 Task: Write a Python program to find the median value in an array of numbers.
Action: Mouse moved to (74, 8)
Screenshot: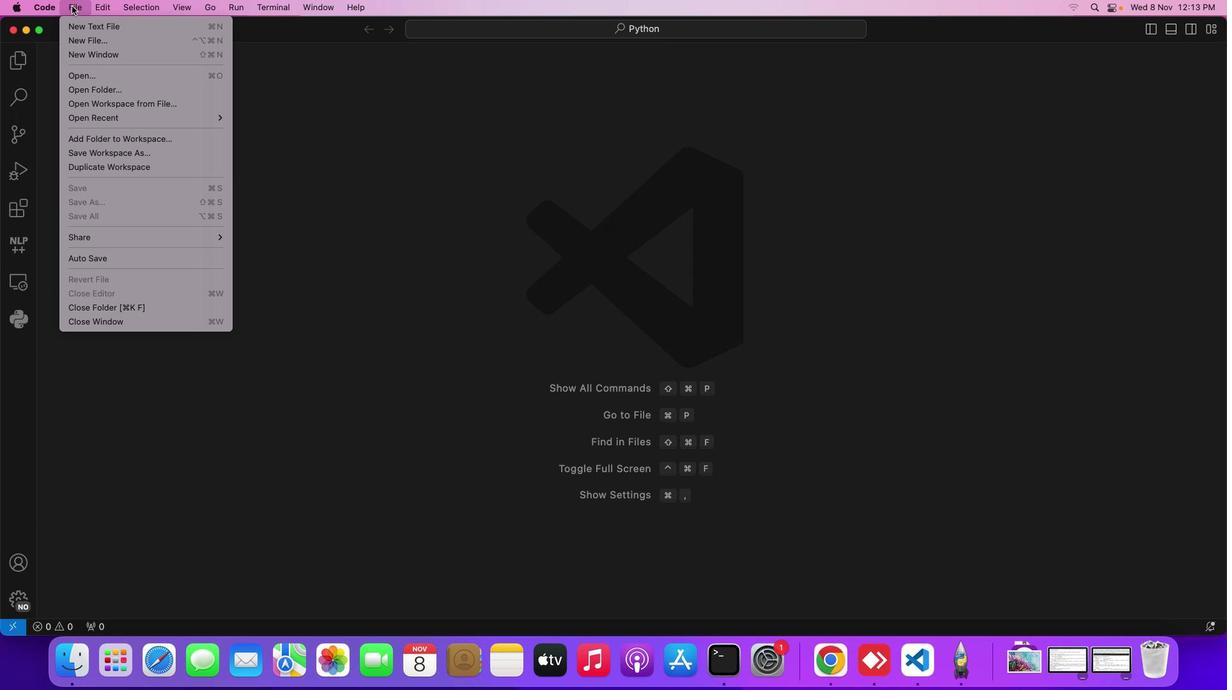 
Action: Mouse pressed left at (74, 8)
Screenshot: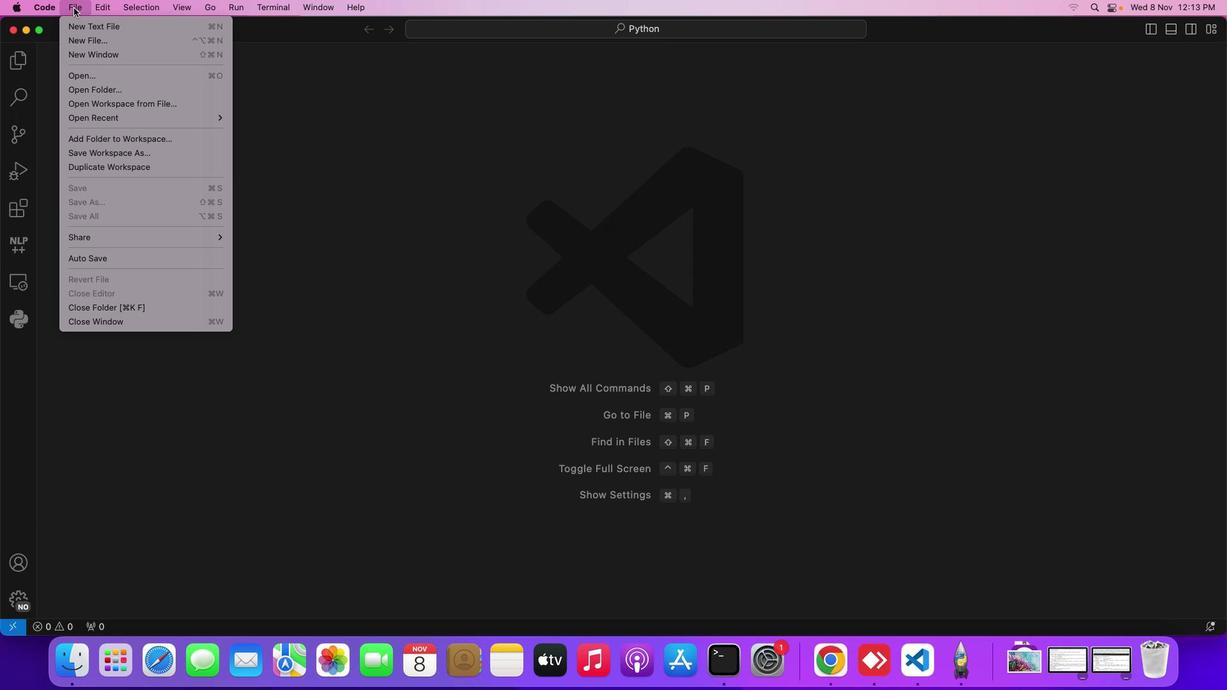 
Action: Mouse moved to (104, 30)
Screenshot: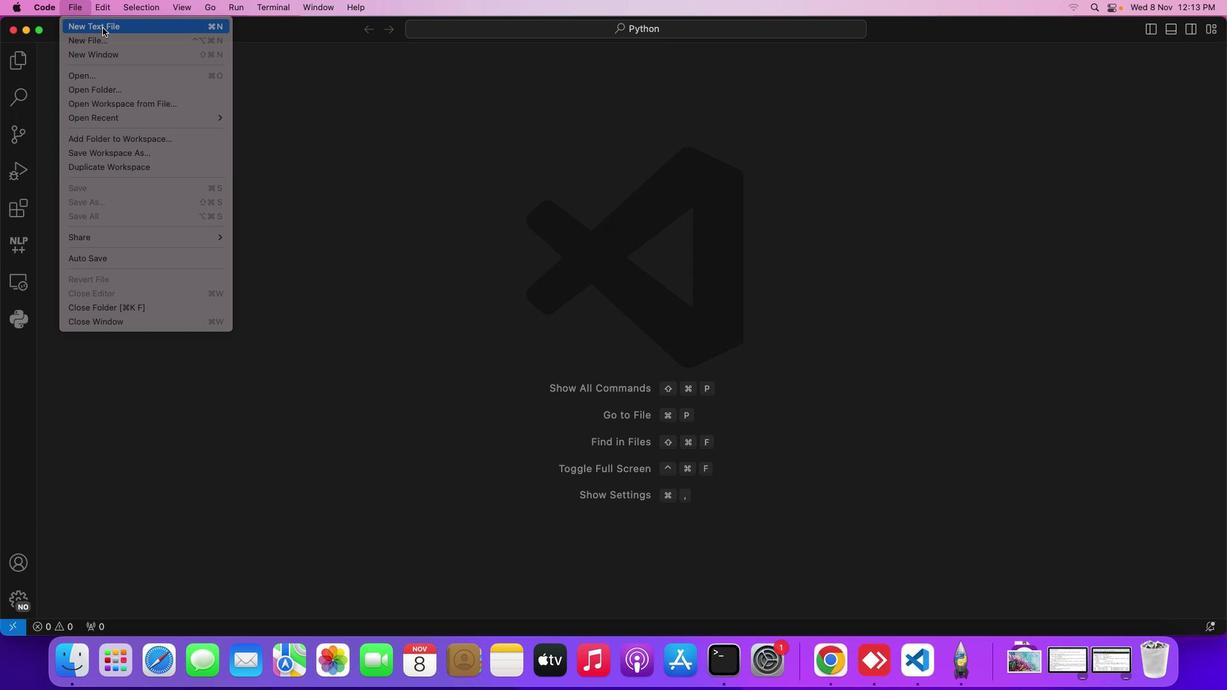 
Action: Mouse pressed left at (104, 30)
Screenshot: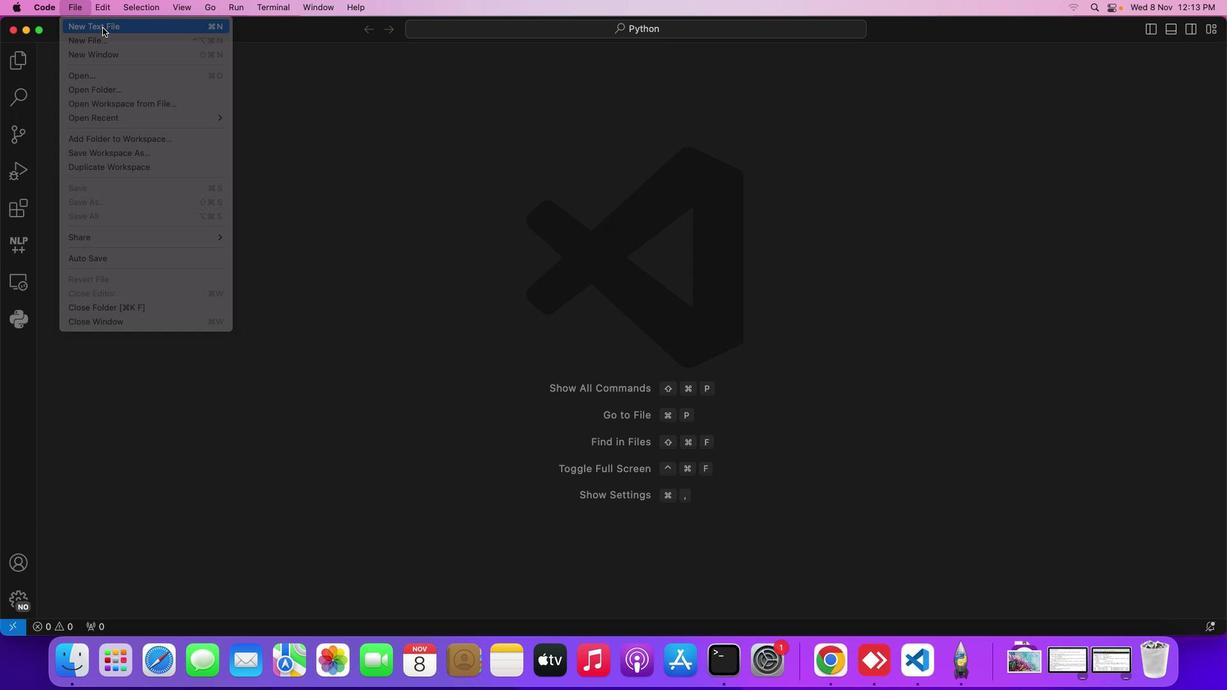
Action: Mouse moved to (301, 118)
Screenshot: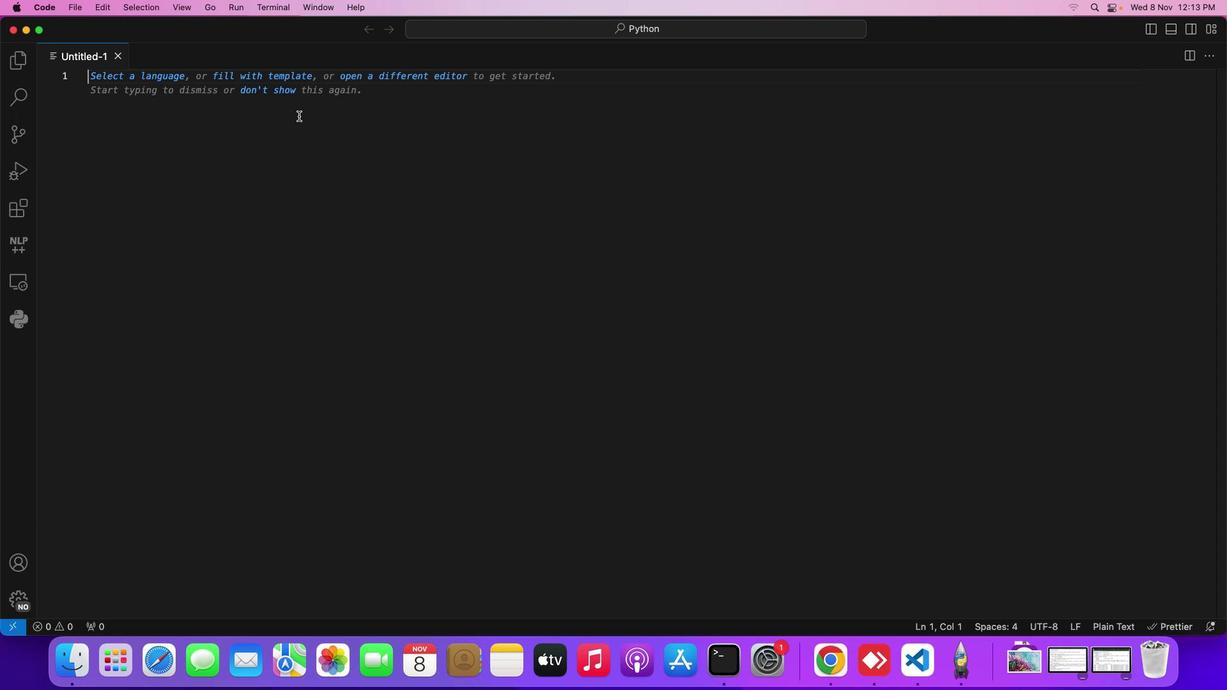 
Action: Key pressed Key.cmd's'Key.backspaceKey.shift_r'D''e''m''o''d'Key.backspaceKey.shift_r'P''/'Key.backspace'.''p''y'Key.enter'f'Key.backspaceKey.shift_r'#'Key.space'd''e''f''i''n'Key.backspaceKey.backspaceKey.backspaceKey.backspaceKey.backspaceKey.shift_r'D''e''f''i''n''e'Key.space'a'Key.space'f''u''n''c''t''i''o''n'Key.space'c''a''l''l''e''d'Key.space"'"Key.space'f'Key.backspaceKey.backspace'f''i''n''d'Key.shift_r'_''m''e''d''i''a''n'"'"Key.space't''h''a''t'Key.space't''a''k''e''s'Key.space'a''n'Key.space'a''r''r''a''y'Key.space'a'Key.backspace']'Key.backspace"'"'a''r''r'"'"Key.space'a''s'Key.space'i''t''s'Key.space'p''a''r''a''m''e''t''e''r''.'Key.enter'd''e''f'Key.space'f''i''n''d'Key.spaceKey.backspaceKey.shift_r'_''m''e''d''i''a''n'Key.shift_r'('Key.backspaceKey.shift_r'(''a''r''r'Key.rightKey.shift_r':'Key.enterKey.shift_r'{'Key.backspace'd'Key.backspaceKey.shift_r'#'Key.spaceKey.shift_r'S''o''r''t'Key.space't''h''e'Key.space'a''r''r''a''y'Key.space"'"'a''r''r'Key.spaceKey.backspace"'"Key.space'i''n'Key.space'i'Key.backspace'a''s''s''e'Key.backspaceKey.backspaceKey.backspace'c''c''e'Key.backspaceKey.backspaceKey.backspace's''c''e''n''d''i''n''g'Key.space'o''r''d''e''r'';'Key.backspace'.'Key.enterKey.tabKey.backspace'a''r''r''.''s''o''r''t'Key.shift_r'('')'Key.enterKey.enter'd'Key.backspaceKey.shift_r'#'Key.spaceKey.shift_r'G''e''t'Key.space't''h''e'Key.space'n''u''m''b''e''r'Key.space'o''f'Key.space'e''l''e''m''e''n''t'Key.space'i'Key.backspaceKey.backspace's'Key.space'i''n'Key.space't''h''e'Key.space's''o''r''t''e''d'Key.space'a''r''r''a''y'Key.space"'"'a''r''r'"'"'.'Key.enter'n''-'Key.spaceKey.backspaceKey.backspaceKey.space'='Key.space'l''e''n'Key.shift_r'(''a''r''r'Key.rightKey.enterKey.enterKey.shift_r'#'Key.spaceKey.shift_r'C''h''e''c''k'Key.space'i''f'Key.space't''h''e'Key.space'n''u''m''b''e''r'Key.space'o''f'Key.space'e''l''e''m''e''n''t'Key.space'i'Key.backspaceKey.backspaceKey.backspace's'Key.backspace't''s'Key.space'i''s'Key.space'o''d''d''.'Key.enter'f'Key.backspace'i''f'Key.space'n'Key.shift_r'%'Key.space'2'Key.space'-'Key.backspace'=''='Key.space'1'Key.shift_r':'Key.enter'f'Key.backspaceKey.shift_r'#'Key.spaceKey.shift_r'I''f'Key.space't''h''e'Key.space'n''u''m''b''e''r'Key.space'i'Key.backspace'o''f'Key.space'e''k'Key.backspace'l''e''m''e''n''t''s'Key.space'i''s'Key.space'o''d''d'','Key.space'r''e''t''u''r''n'Key.space't''h''e'Key.space'm''i''d''d''l''e'Key.space'e''l''e''m''e''n''t''s'Key.backspaceKey.space'a''s'Key.space't''h''e'Key.space'm''e''d''i''a''n''.'Key.enterKey.tabKey.backspace'm''e''d''i''a''n'Key.space'='Key.space'a''r''r''[''n'Key.space'/''/'Key.space'2'Key.rightKey.rightKey.enterKey.enterKey.backspaceKey.backspaceKey.backspaceKey.backspace'e''l''s''e'Key.shift_r':'Key.enterKey.shift_r'#'Key.spaceKey.shift_r'I''f'Key.space't''h''e'Key.space'n''u''m''b''e''r'Key.space'o''f'Key.space'e''l''e''m''e''n''t''s'Key.space'i''s'Key.space'e''v''e''n'','Key.space'f''i''n''d'Key.space't''h''e'Key.space't''w''o'Key.space'm''i''d''d''l''e'Key.space'e''l''e''m''e''n''t''s''l'Key.backspace'.'Key.enter'm''i''d''d''l''e''1''='Key.backspaceKey.space'='Key.space'd'Key.backspace'a''r''r''['Key.shift_r'(''n'Key.space'='Key.space'1'Key.backspaceKey.backspaceKey.backspace'-''1'Key.spaceKey.rightKey.leftKey.backspaceKey.rightKey.rightKey.leftKey.spaceKey.spaceKey.backspace'/''/'Key.space'2'Key.rightKey.rightKey.spaceKey.spaceKey.shift_r'#'Key.space'l''e''f''t'Key.space'm''i''d''d''l''e'Key.space'e''l''e''m''e''n''t''s'Key.enter'm''i''d''d''l''e''2''='Key.backspaceKey.spaceKey.backspaceKey.backspace'e'Key.backspace'2'Key.space'='Key.space'a''r''r'Key.shift_r'['Key.spaceKey.backspace'n'Key.space'/''/'Key.space'2'Key.rightKey.spaceKey.backspaceKey.tabKey.shift_r'#'Key.spaceKey.shift_r'R''i''g''h''t'Key.space'm''i''d''d''l''e'Key.space'e''l''e''m''e''n''t'Key.enterKey.shift_r'#'Key.spaceKey.shift_r'C''a''l''c''u''l''a''t''e'Key.space't''h''e'Key.space'm''e''d''i''a''n'Key.space'a''s'Key.space't''h''e'Key.space'a''v''e''r''a''g''e'Key.space'o''f'Key.space't''h''e'Key.space't''w''o'Key.space'm''i''d''d''l''e'Key.space'e''l''e''m''e''t''n'Key.backspaceKey.backspace'n''t''s''.'Key.enter'm''e''d''i''a''n'Key.space'='Key.spaceKey.shift_r'(''m''i''d''d''l''e'Key.enterKey.spaceKey.shift_r'+'Key.space'm''i'Key.downKey.enterKey.spaceKey.backspaceKey.rightKey.space'/'Key.space'2'Key.enterKey.enterKey.backspaceKey.shift_r'#'Key.space'r'Key.backspaceKey.shift_r'R''e''t''y''r'Key.backspaceKey.backspace'u''r''n'Key.space't''h''e'Key.space'c''a''l''c''u''l''a''t''e'Key.spaceKey.backspace'e'Key.backspace'd'Key.space'r'Key.backspace'm''e''d''i''a''n'Key.space'v''a''l''u''e''.'Key.enter'r''e''t''u''r''n'Key.space'm''e''d''i''a''n'Key.enterKey.enterKey.spaceKey.enterKey.backspaceKey.backspaceKey.shift_r'#'Key.spaceKey.shift_r'E'Key.backspaceKey.backspaceKey.backspaceKey.enterKey.shift_r'#'Key.spaceKey.shift_r'E''x''a''m''p''l''e'Key.space'u''s''a''g''e'Key.spaceKey.backspaceKey.shift_r':'Key.enterKey.spaceKey.backspace'n''u''m''b''e''r'Key.spaceKey.spaceKey.backspaceKey.space'='Key.space'[''1''2'','Key.space'7'','Key.space'3'',''1''5'Key.backspaceKey.backspaceKey.space'1''5'','Key.space'8'Key.backspace'9'',''5'Key.rightKey.rightKey.enterKey.enterKey.backspaceKey.shift_r'#'Key.spaceKey.shift_r'C''a''l''l'Key.space't''h''e'Key.space"'"'f''i''n''d'Key.spaceKey.backspaceKey.shift_r'_''n''m'Key.backspaceKey.backspace'm''e''d''i''a''n'"'"Key.space'f''u''n''c''t''i''o''n'Key.space'w''i''t''h'Key.space't''h''e'Key.spaceKey.enterKey.backspace"'"'n''u''m''b''e''r''s'"'"Key.space'n'Key.backspace'l''i''s''t'Key.space'a''n''d'Key.space's''t''o''r''e'Key.space't''h''e'Key.space'r''e''s''u''l''t'Key.space'i''n'Key.space"'"'r''e''s''u''l''t'"'"'.'Key.enter'r''e''s''u''l''t'Key.space'='Key.space'f''i''n''d'Key.shift_r'_'Key.enterKey.shift_r'(''n''u''m''b''e''r''s'Key.upKey.upKey.leftKey.leftKey.leftKey.leftKey.leftKey.leftKey.leftKey.leftKey.leftKey.leftKey.leftKey.leftKey.leftKey.leftKey.leftKey.leftKey.leftKey.leftKey.leftKey.leftKey.leftKey.left's'Key.downKey.downKey.rightKey.rightKey.rightKey.rightKey.rightKey.rightKey.rightKey.rightKey.rightKey.rightKey.rightKey.rightKey.rightKey.rightKey.rightKey.rightKey.rightKey.rightKey.rightKey.rightKey.rightKey.rightKey.enterKey.shift_r'#'Key.spaceKey.shift_r'P''r''i''n''t'Key.space't''h''e'Key.space'c''a''l''c''u''l''a''t''e''d'Key.space'm''e''d''i''a''n'Key.space'v''a''l''u''e''.'Key.enter'p''r''i''n''t'Key.shift_r'('Key.shift_r'"'Key.shift_r'M''e''d''i''a''n'Key.shift_r':'Key.shift_rKey.right','Key.space'r''e''s''u''l''t'Key.rightKey.cmd's'
Screenshot: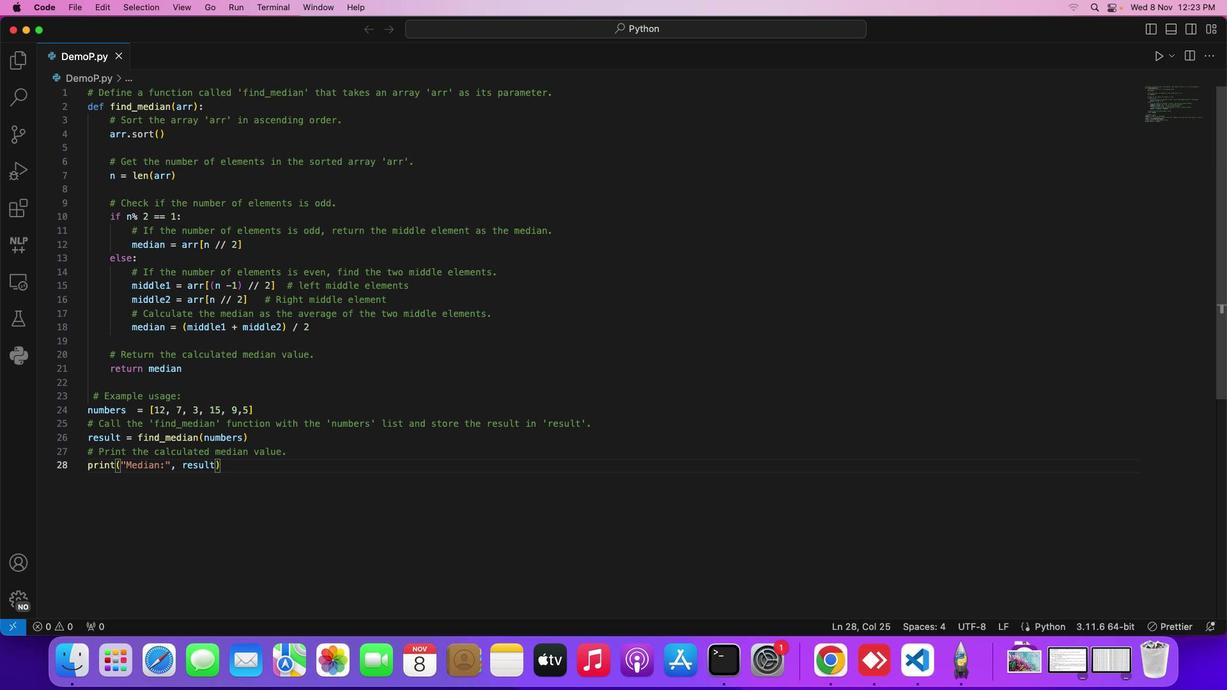 
Action: Mouse moved to (243, 9)
Screenshot: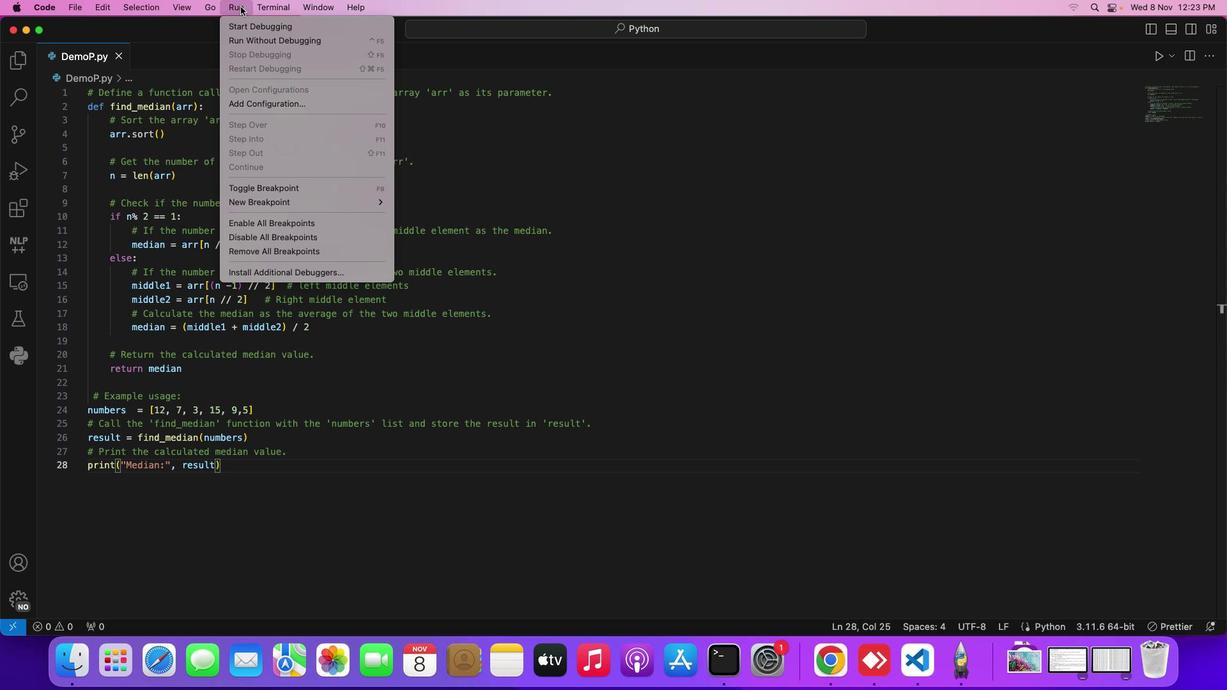 
Action: Mouse pressed left at (243, 9)
Screenshot: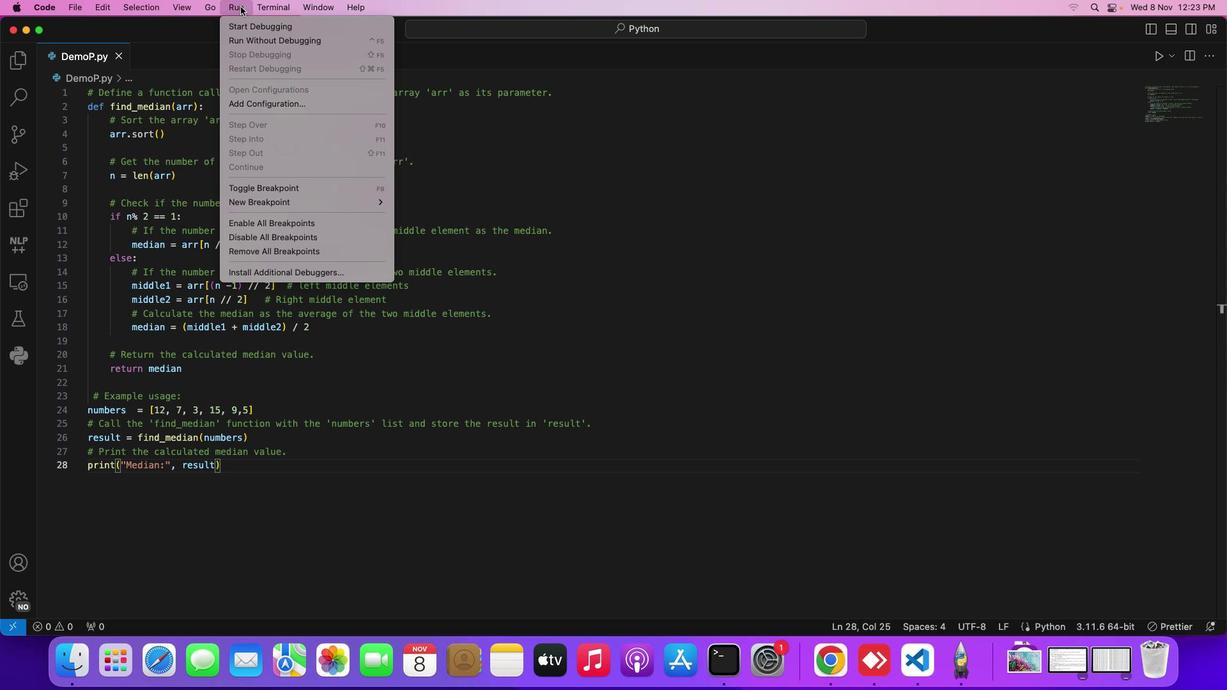 
Action: Mouse moved to (267, 42)
Screenshot: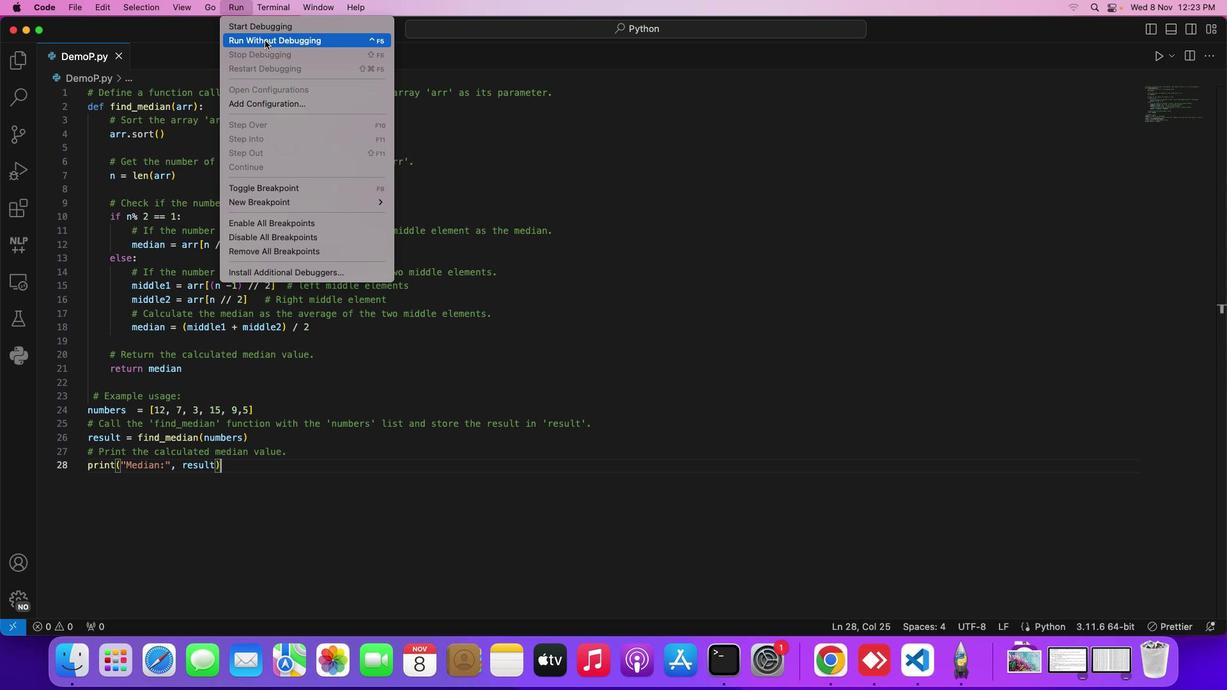 
Action: Mouse pressed left at (267, 42)
Screenshot: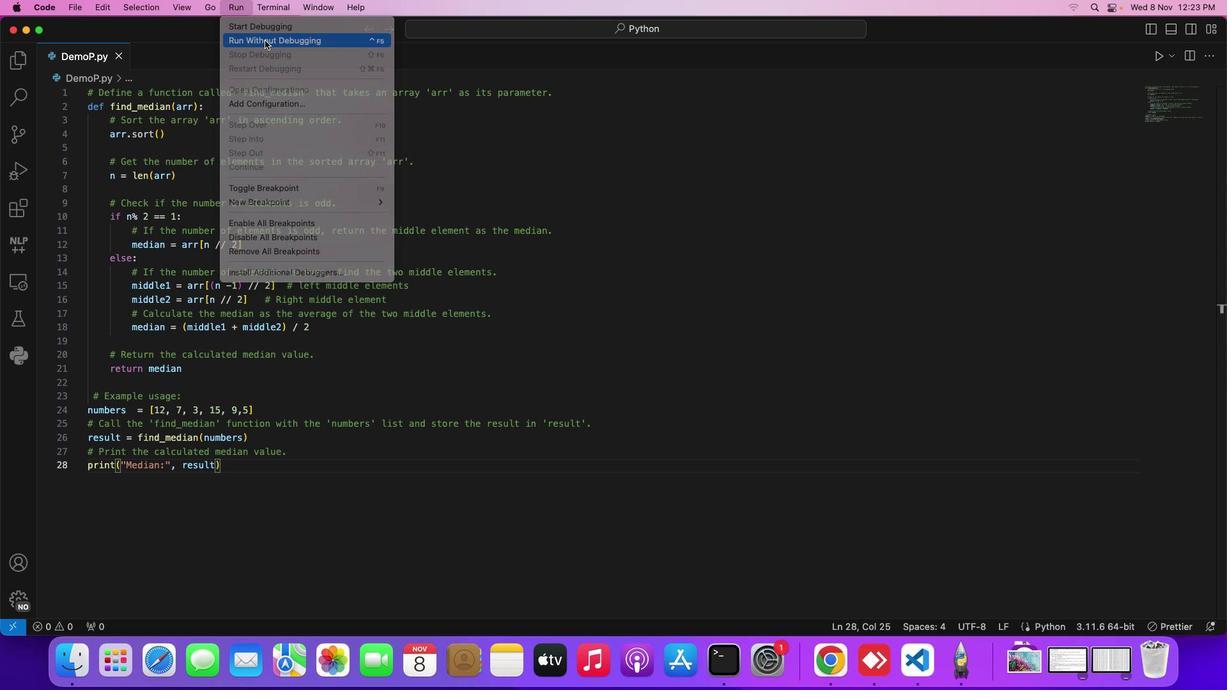 
Action: Mouse moved to (390, 160)
Screenshot: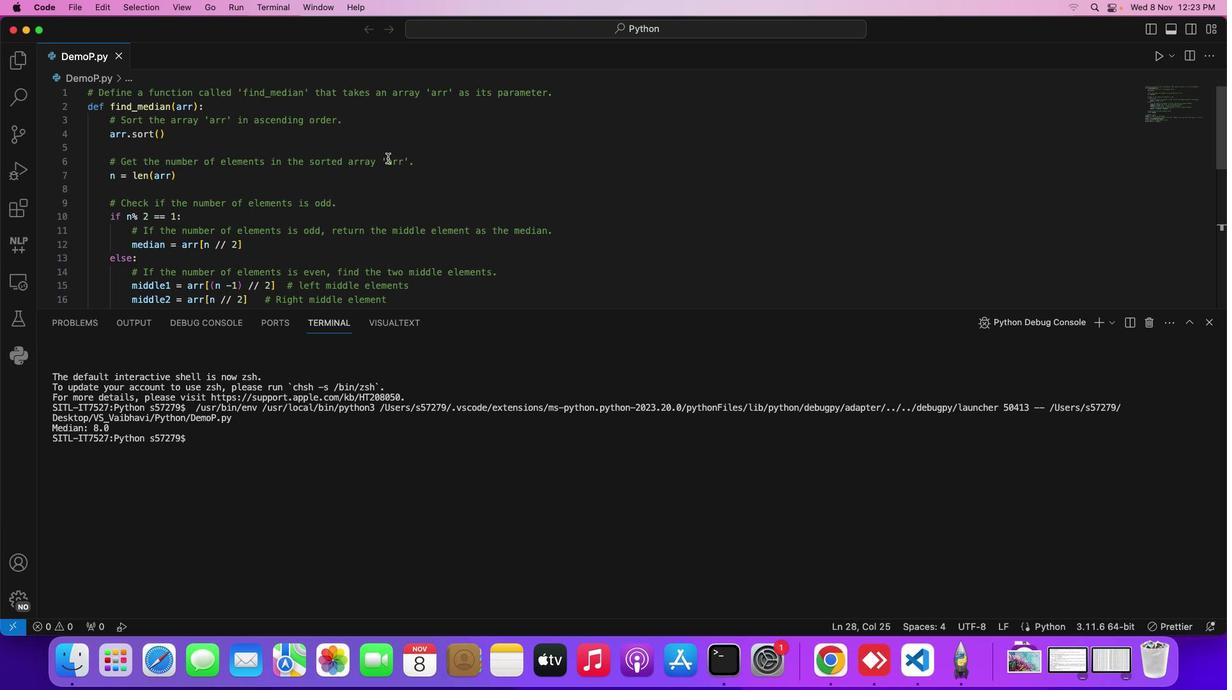 
